Task: Add Laird Superfood Functional Mushroom Medium Roast Single Serve Functional Coffee Pods 10 Pack to the cart.
Action: Mouse moved to (21, 111)
Screenshot: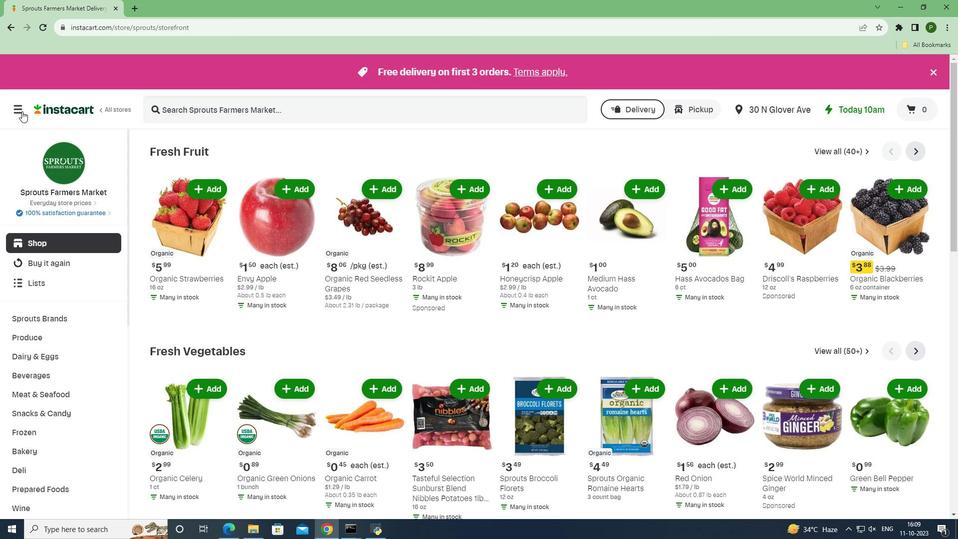 
Action: Mouse pressed left at (21, 111)
Screenshot: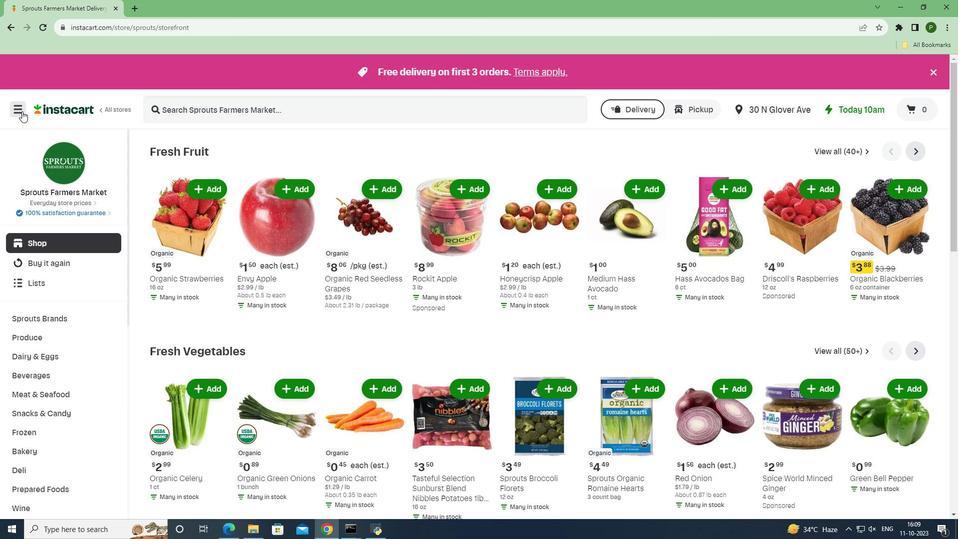 
Action: Mouse moved to (46, 261)
Screenshot: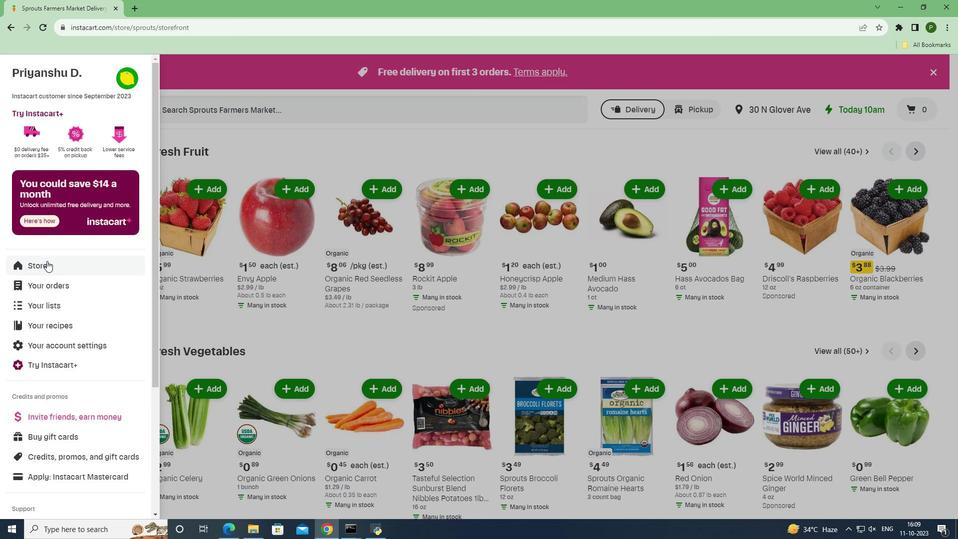 
Action: Mouse pressed left at (46, 261)
Screenshot: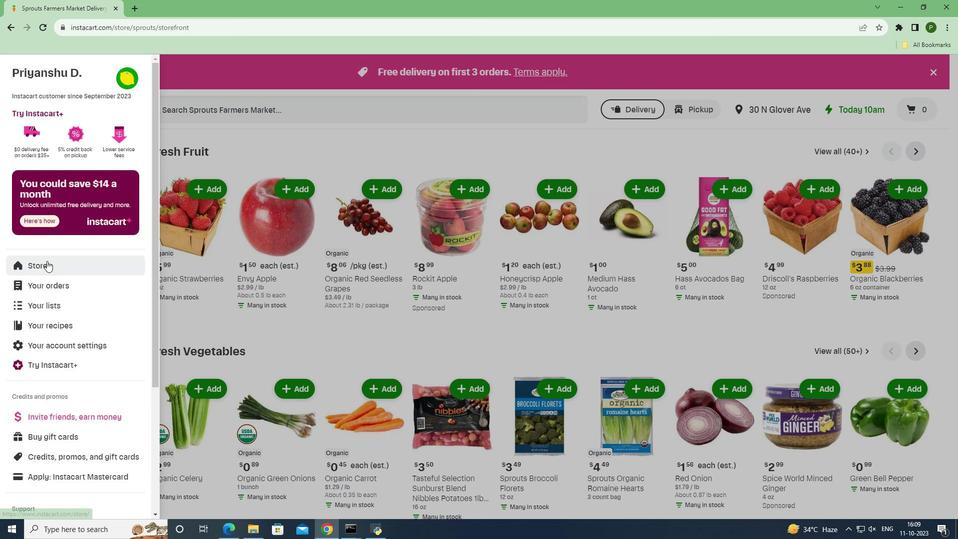 
Action: Mouse moved to (233, 120)
Screenshot: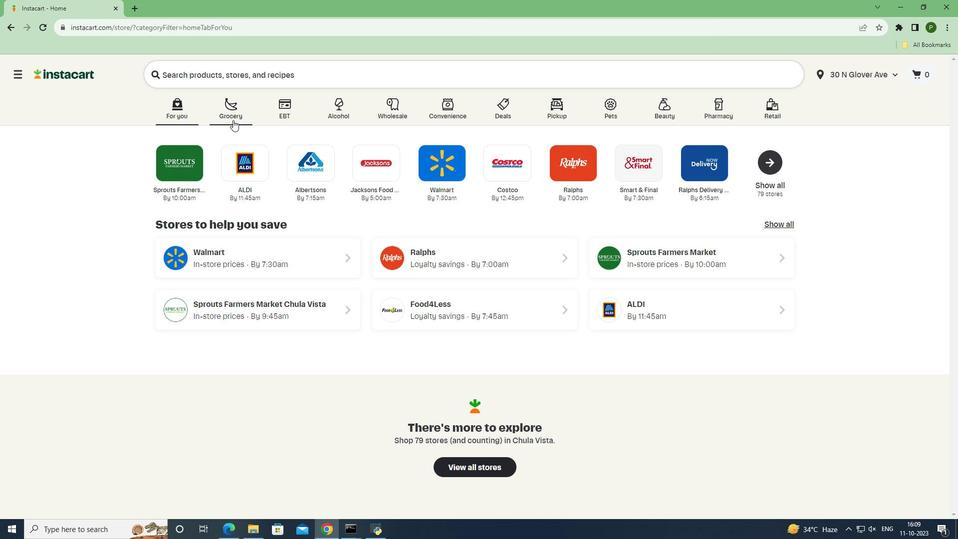 
Action: Mouse pressed left at (233, 120)
Screenshot: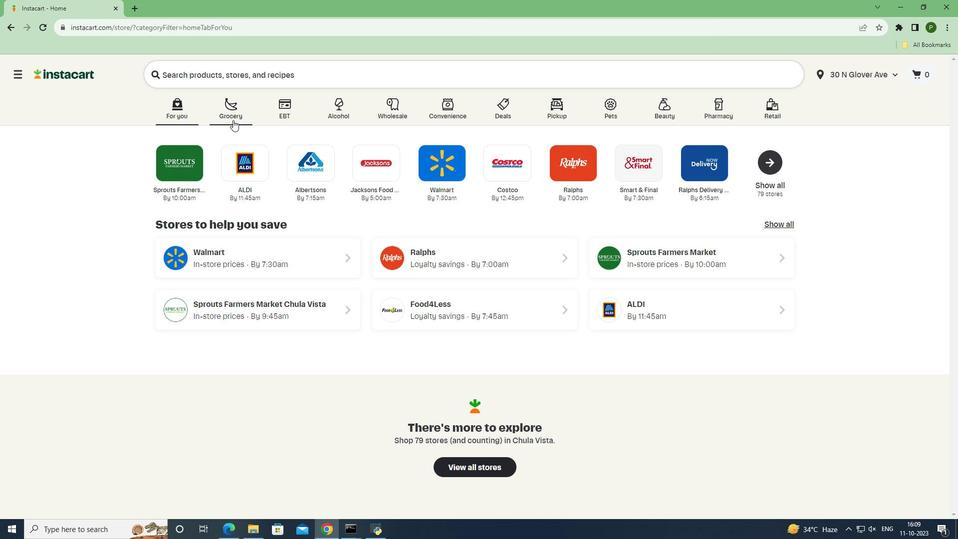 
Action: Mouse moved to (390, 223)
Screenshot: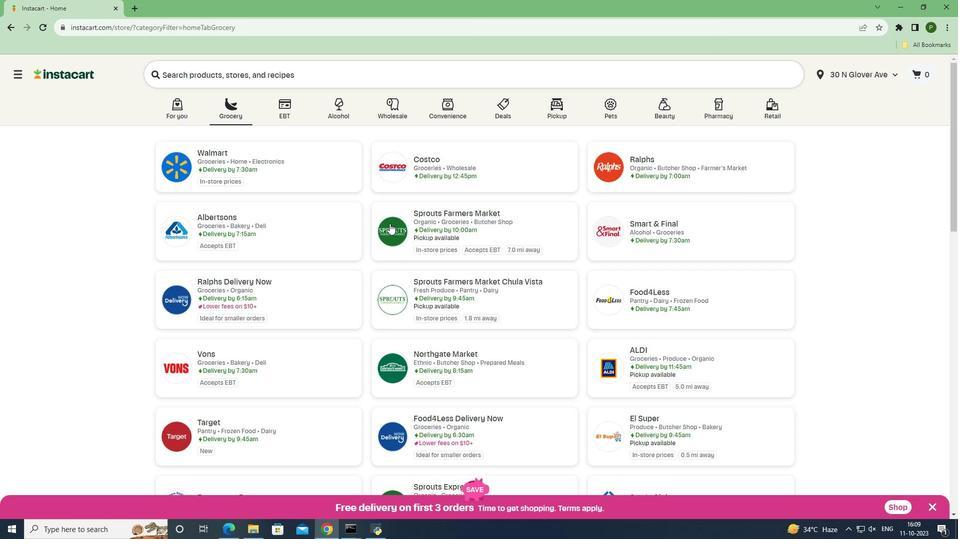 
Action: Mouse pressed left at (390, 223)
Screenshot: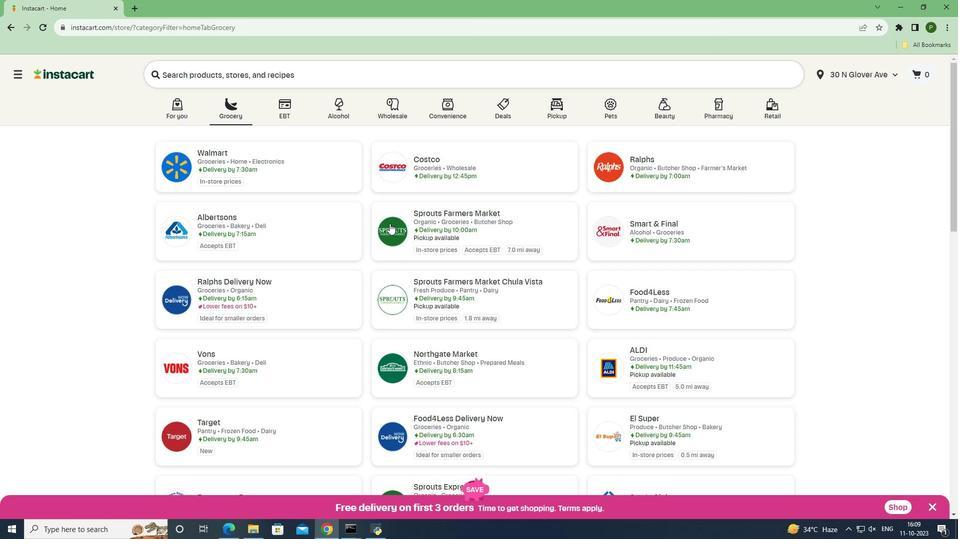 
Action: Mouse moved to (66, 377)
Screenshot: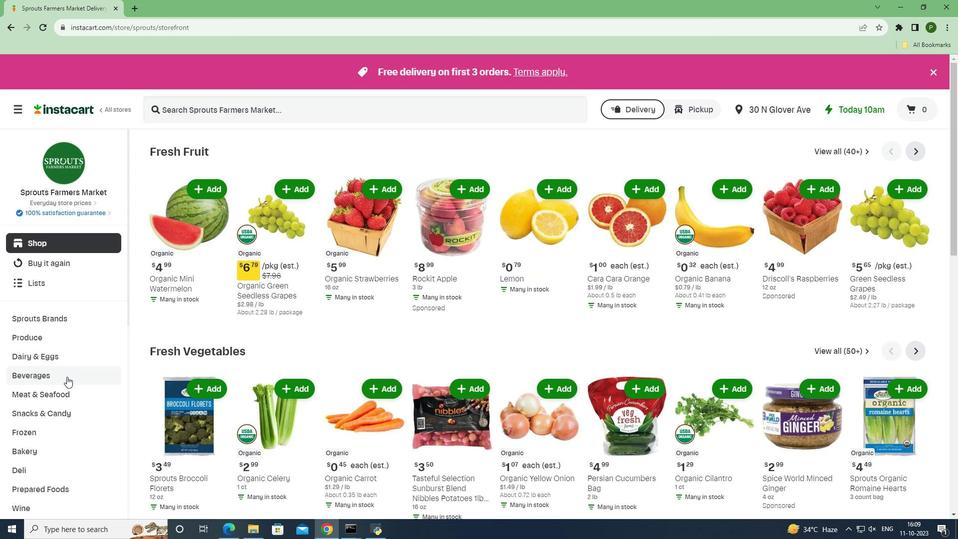 
Action: Mouse pressed left at (66, 377)
Screenshot: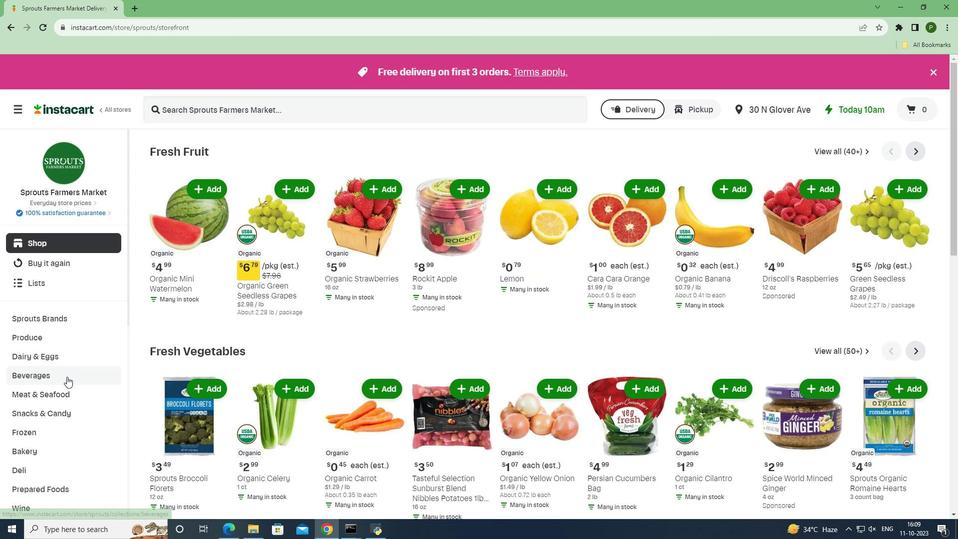 
Action: Mouse moved to (58, 434)
Screenshot: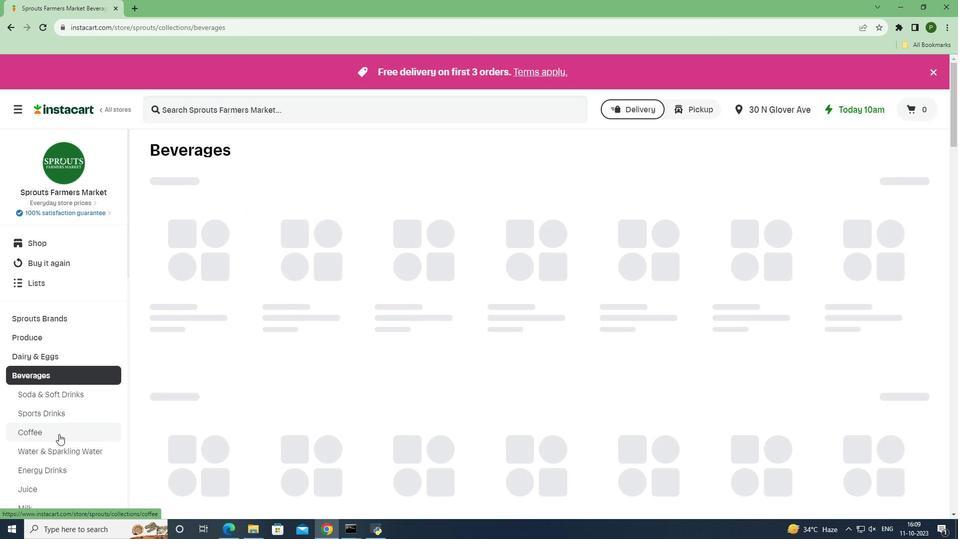 
Action: Mouse pressed left at (58, 434)
Screenshot: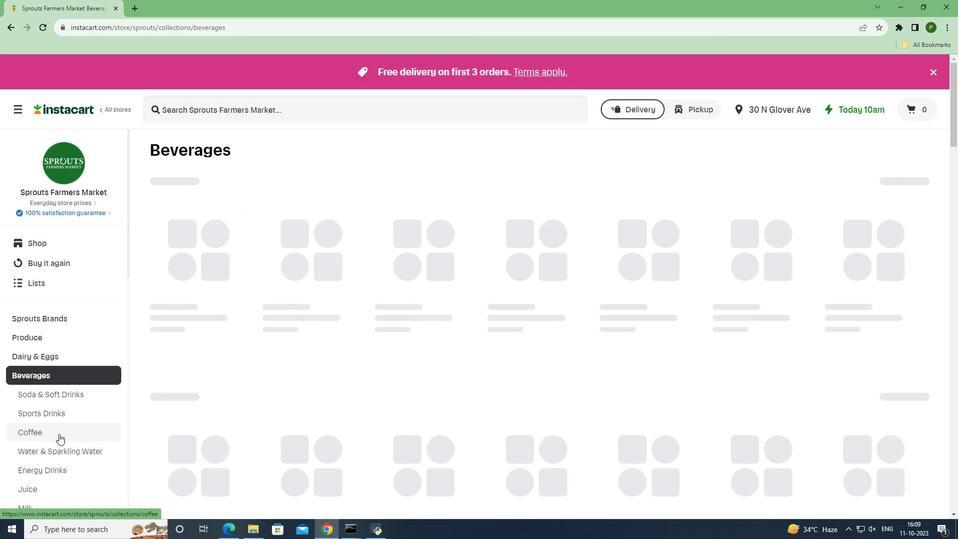 
Action: Mouse moved to (224, 112)
Screenshot: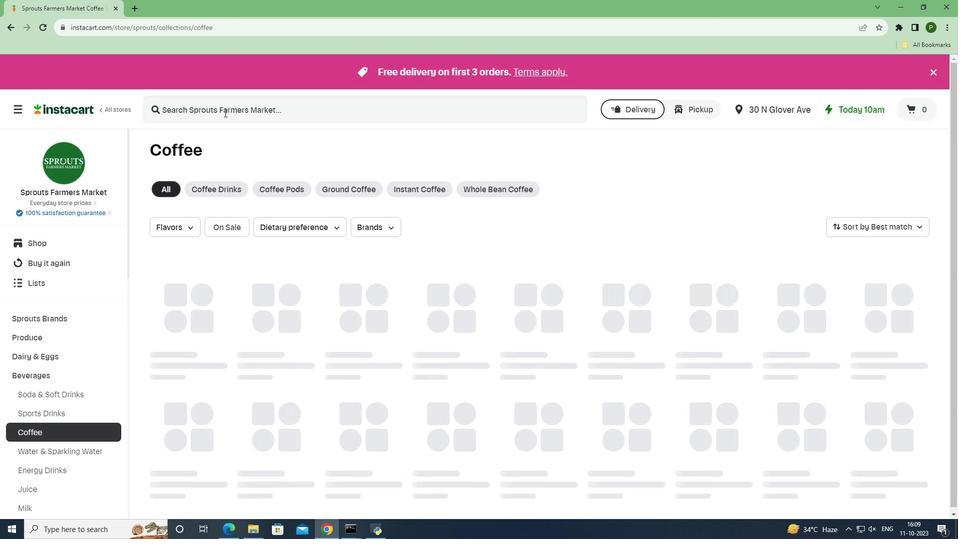 
Action: Mouse pressed left at (224, 112)
Screenshot: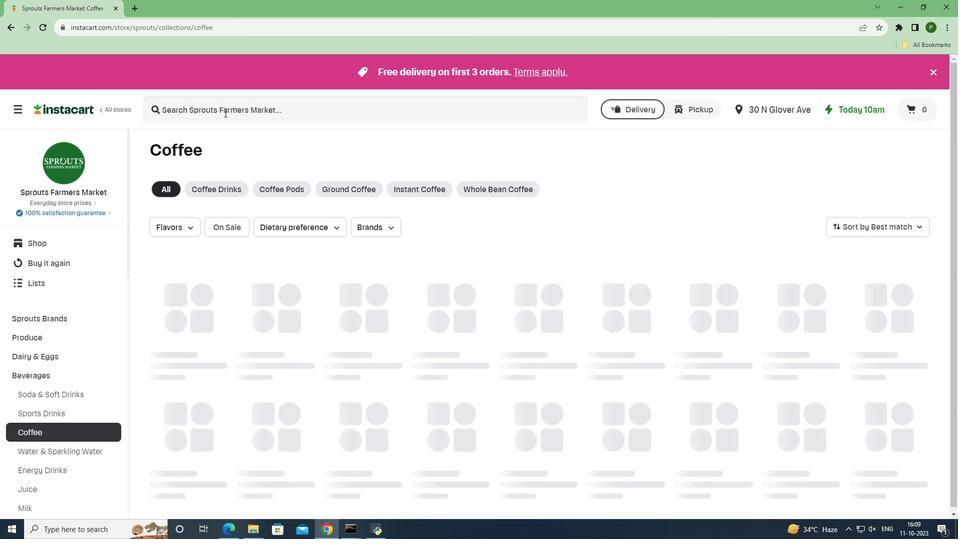 
Action: Key pressed <Key.caps_lock>L<Key.caps_lock>aird
Screenshot: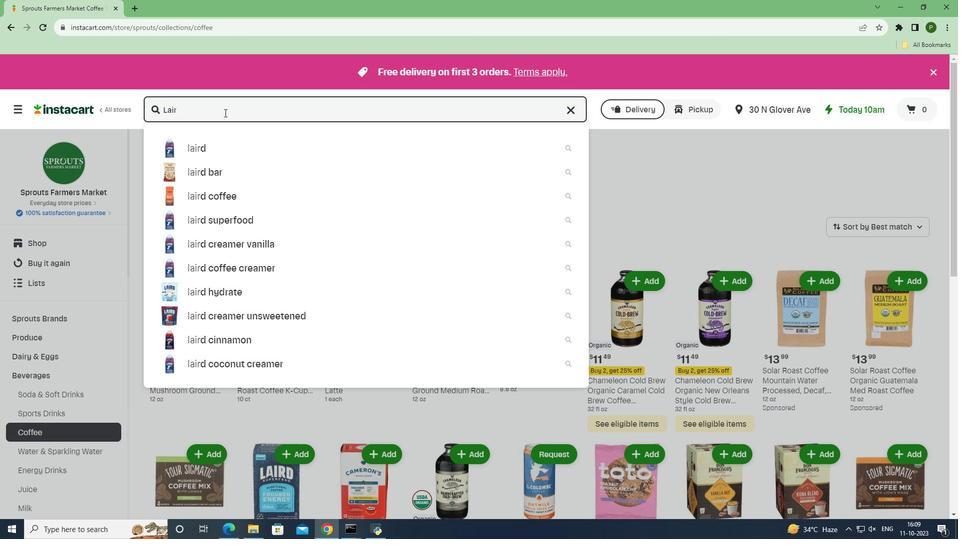 
Action: Mouse moved to (224, 112)
Screenshot: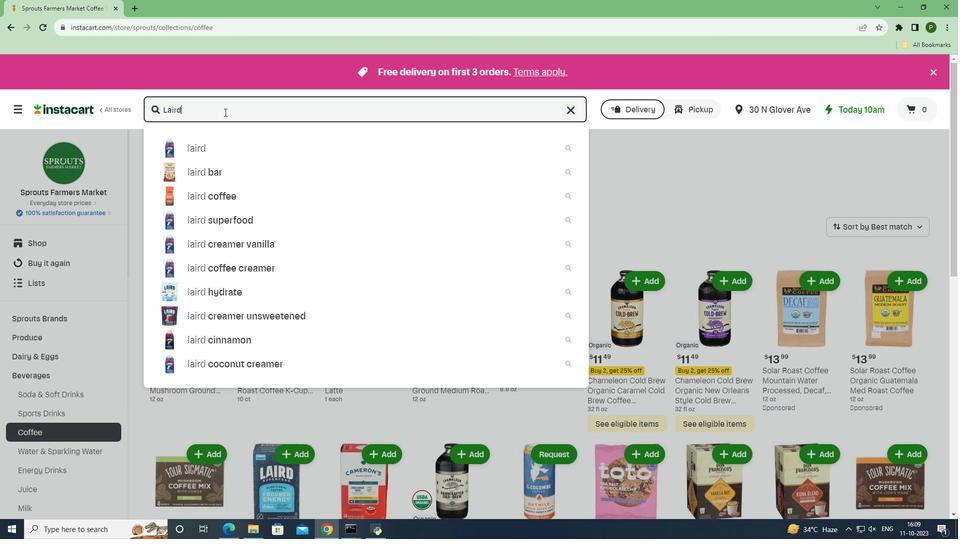 
Action: Key pressed <Key.space><Key.caps_lock>S<Key.caps_lock>uperfood<Key.space><Key.caps_lock>F<Key.caps_lock>unctional<Key.space><Key.caps_lock>M<Key.caps_lock>ushroom<Key.space><Key.caps_lock>M<Key.caps_lock>edium<Key.space><Key.caps_lock>R<Key.caps_lock>oast<Key.space><Key.caps_lock>S<Key.caps_lock>ingle<Key.space><Key.caps_lock>S<Key.caps_lock>erve<Key.space><Key.caps_lock>F<Key.caps_lock>unctional<Key.space><Key.caps_lock>C<Key.caps_lock>offee<Key.space><Key.caps_lock>P<Key.caps_lock>ods<Key.space>10<Key.space><Key.caps_lock>P<Key.caps_lock>ack<Key.space><Key.enter>
Screenshot: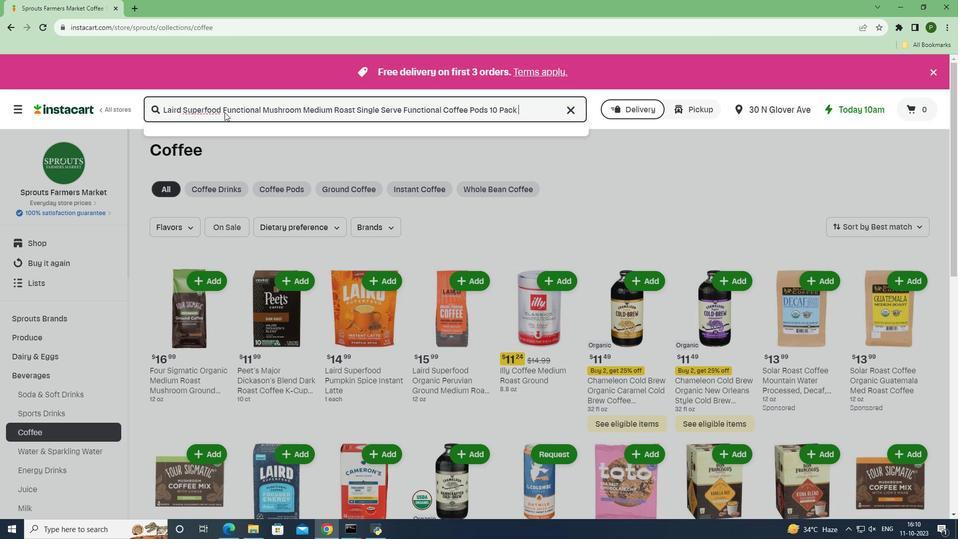 
Action: Mouse moved to (270, 214)
Screenshot: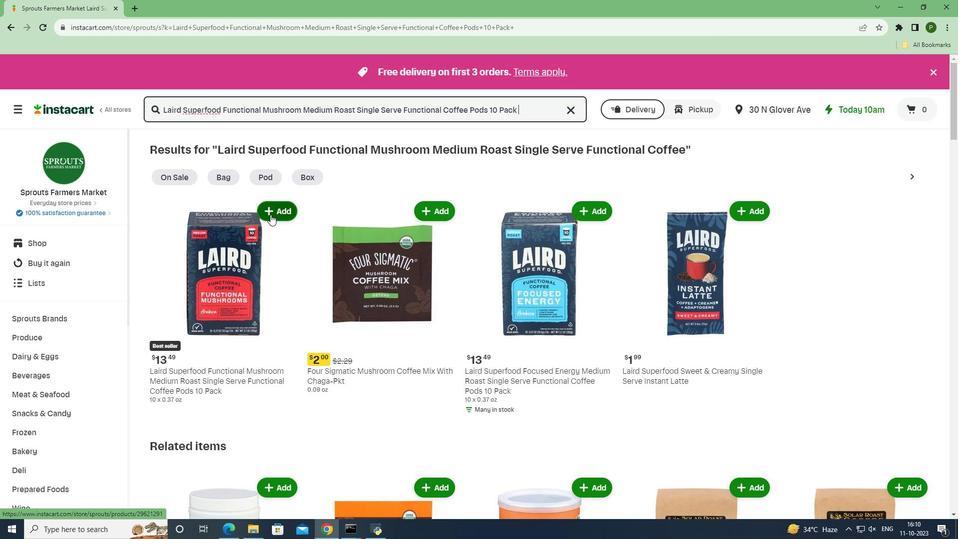 
Action: Mouse pressed left at (270, 214)
Screenshot: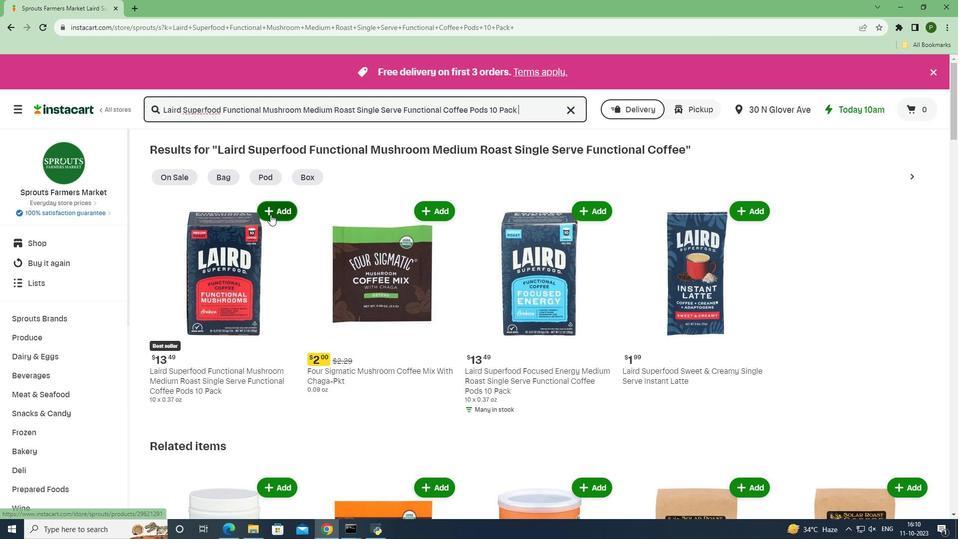 
Action: Mouse moved to (294, 262)
Screenshot: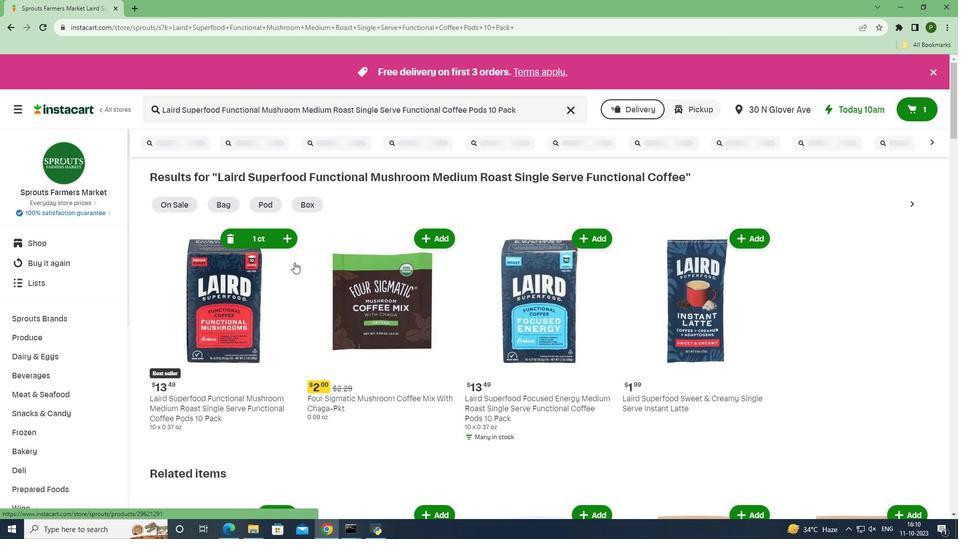 
